 Task: Paste the values only.
Action: Mouse moved to (76, 96)
Screenshot: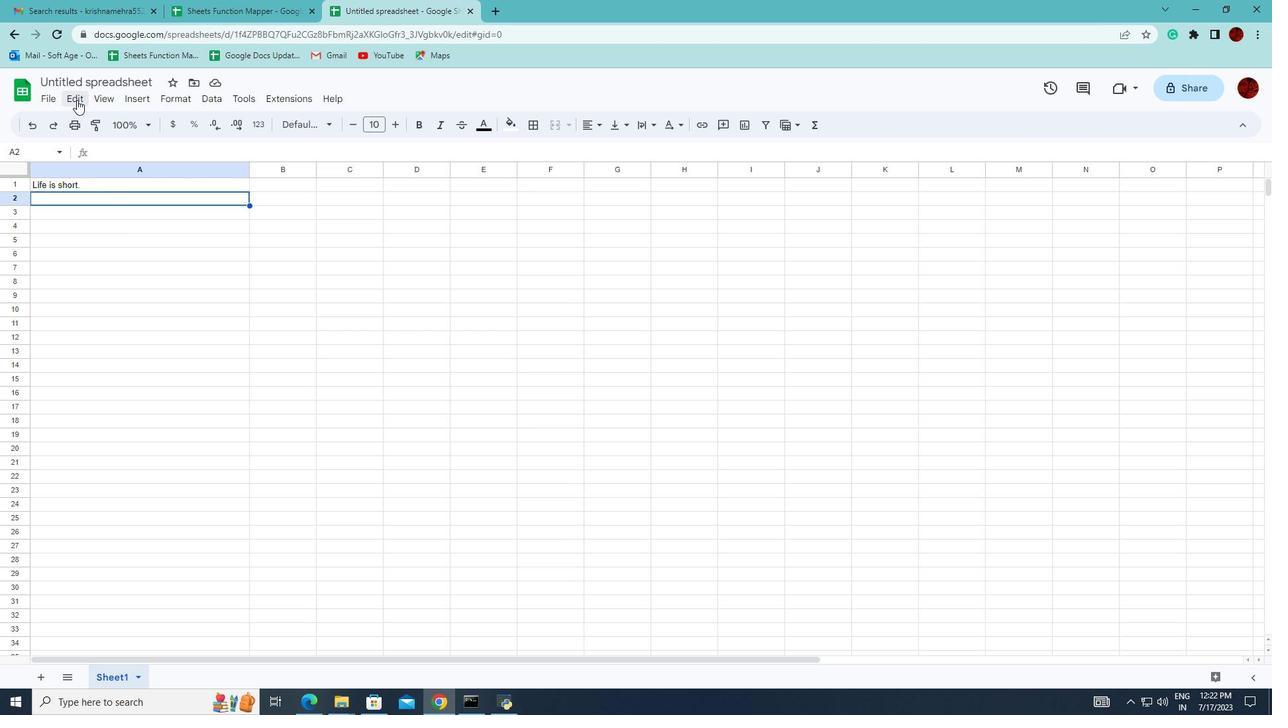 
Action: Mouse pressed left at (76, 96)
Screenshot: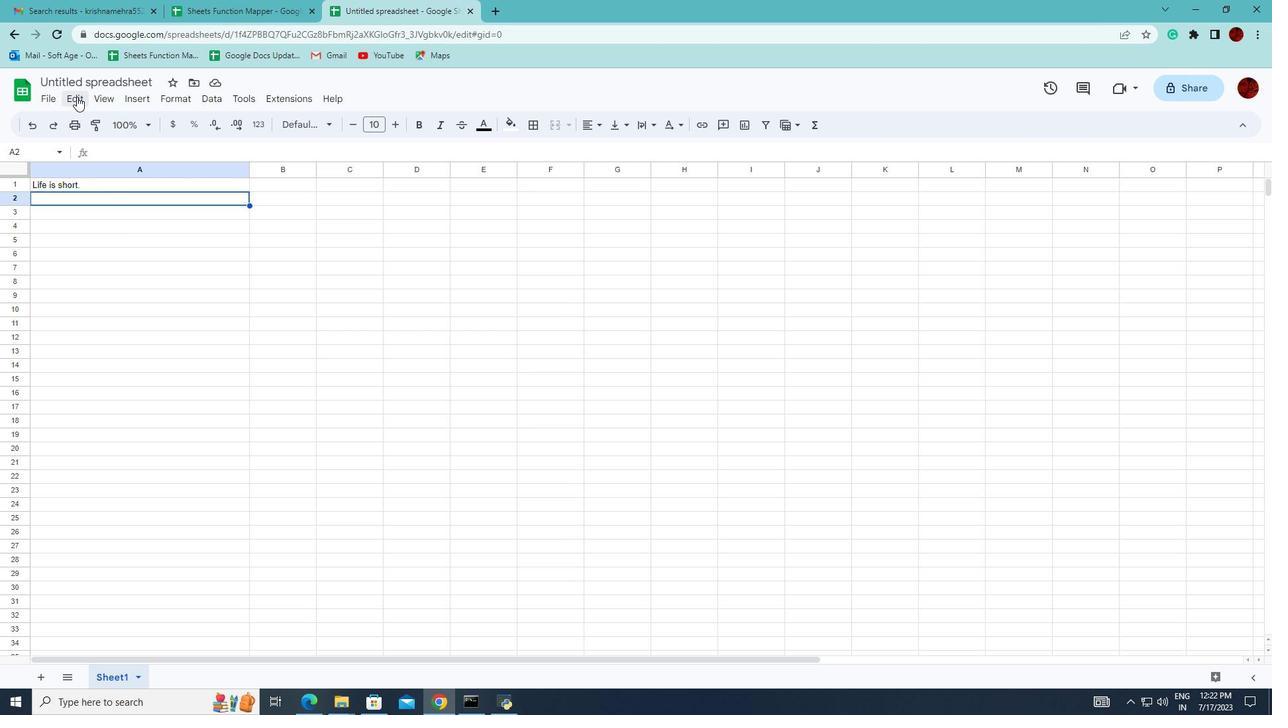
Action: Mouse moved to (297, 241)
Screenshot: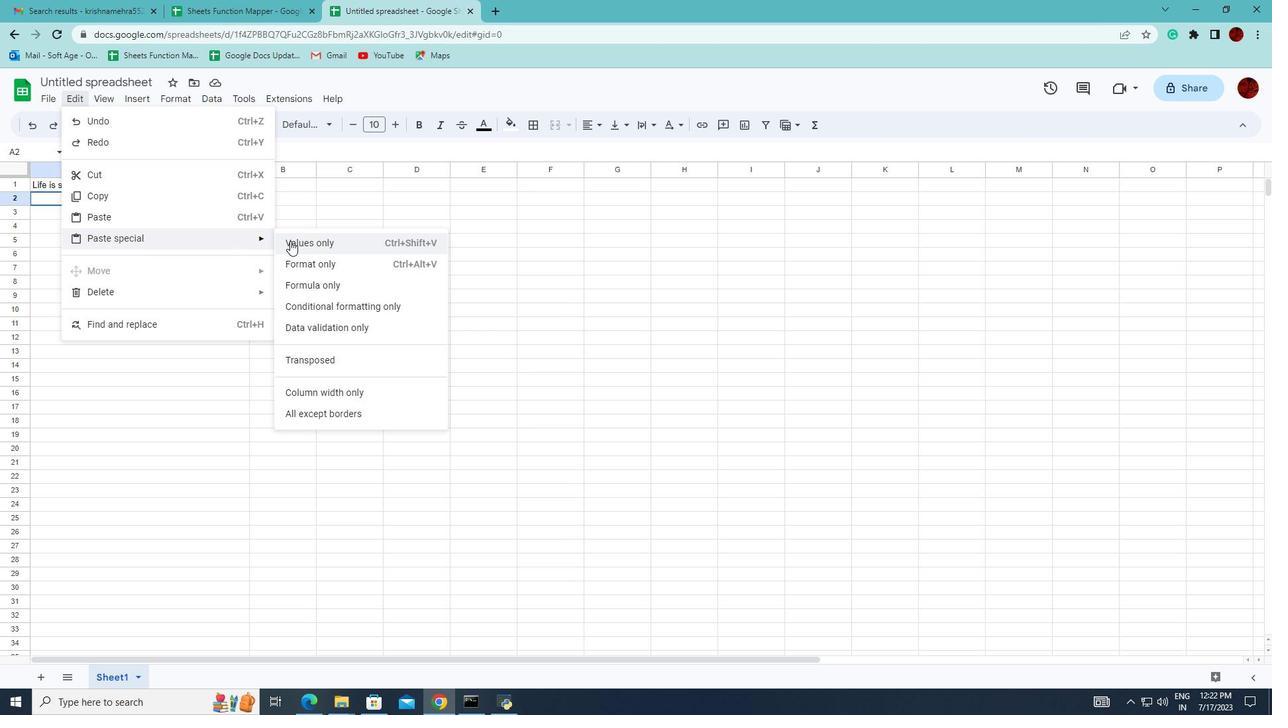 
Action: Mouse pressed left at (297, 241)
Screenshot: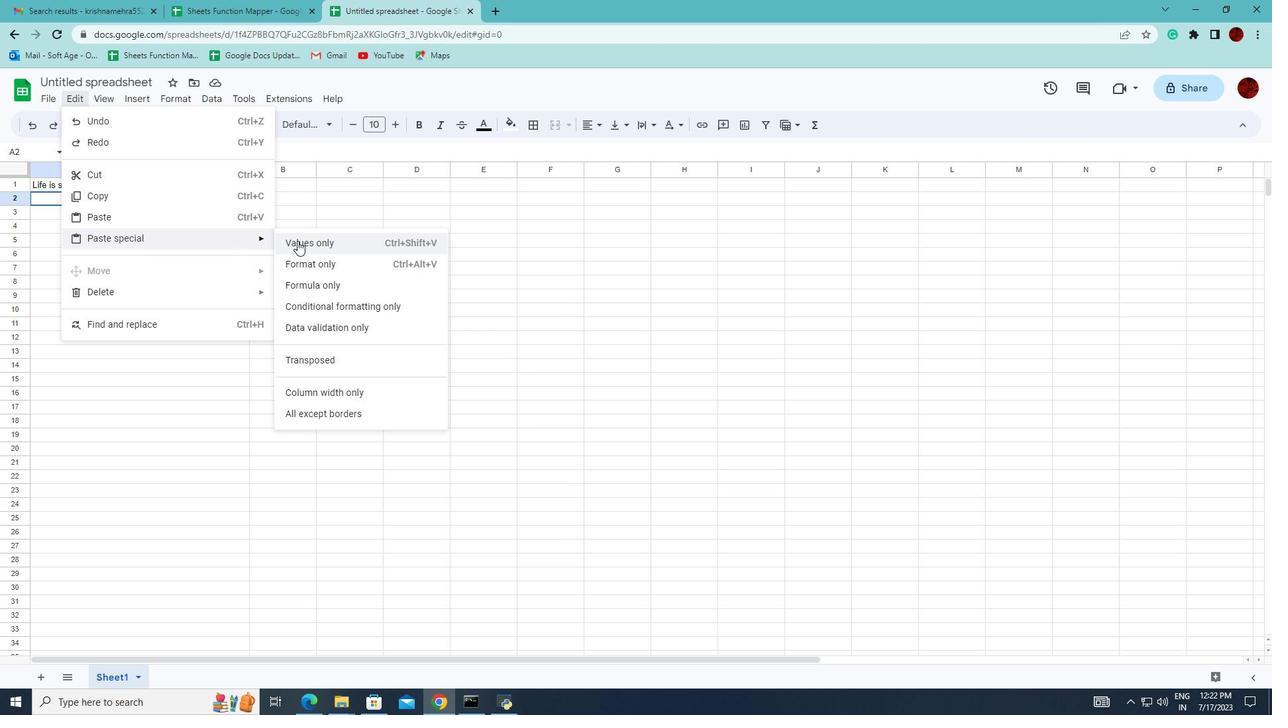 
